 Task: Create a blank project AgileNova with privacy Public and default view as List and in the team Taskers . Create three sections in the project as To-Do, Doing and Done
Action: Mouse moved to (60, 45)
Screenshot: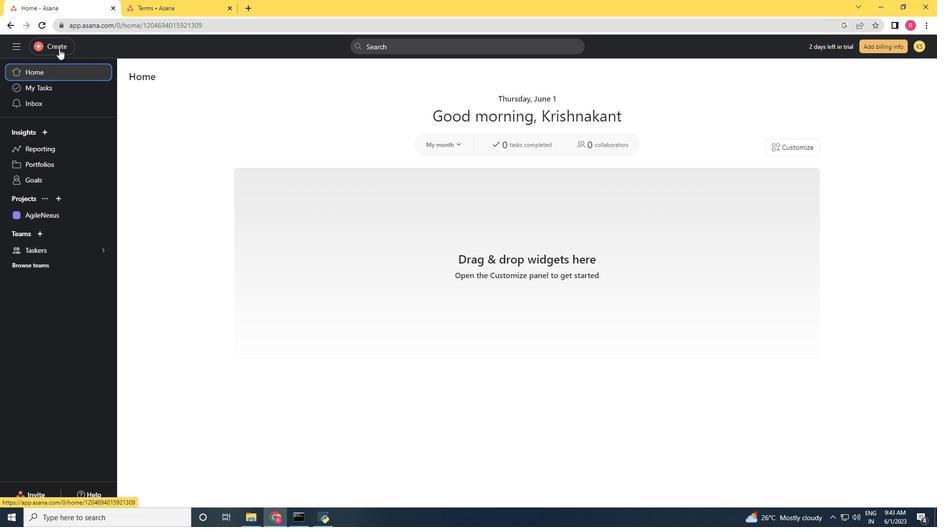 
Action: Mouse pressed left at (60, 45)
Screenshot: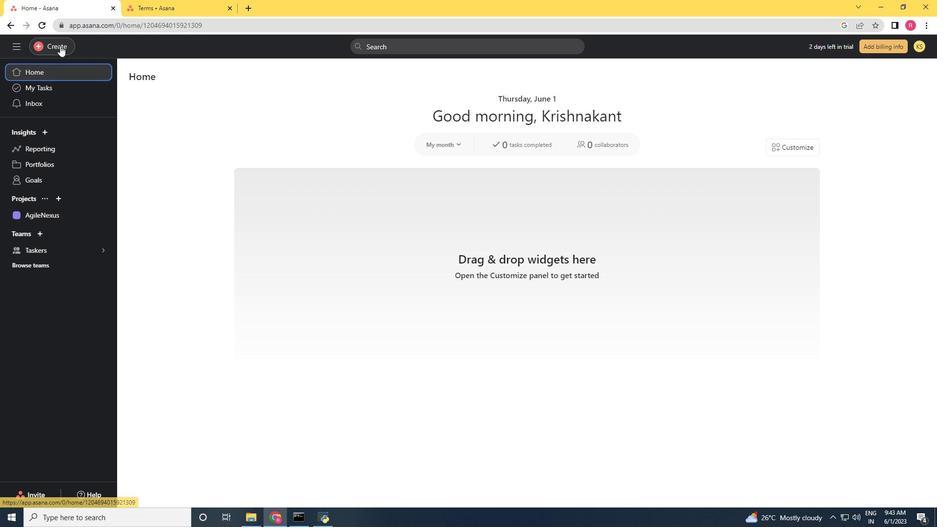 
Action: Mouse moved to (114, 70)
Screenshot: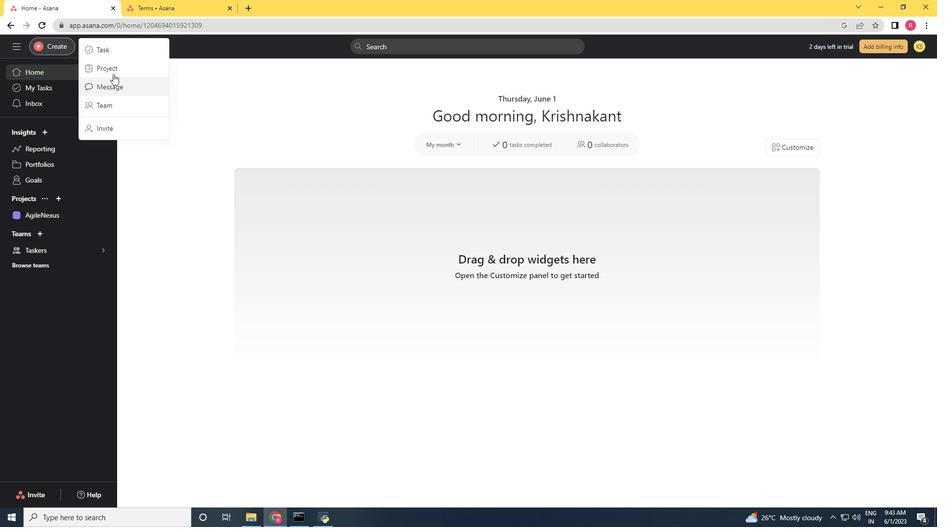 
Action: Mouse pressed left at (114, 70)
Screenshot: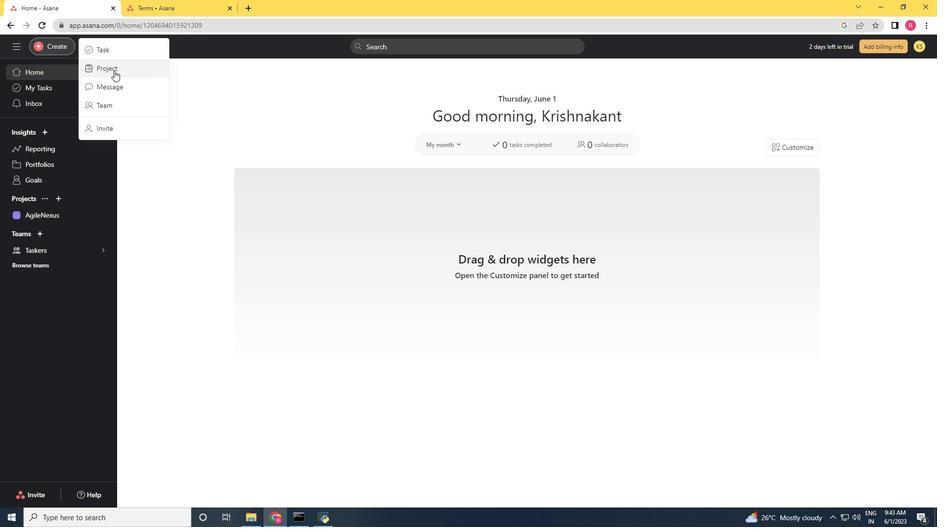 
Action: Mouse moved to (389, 288)
Screenshot: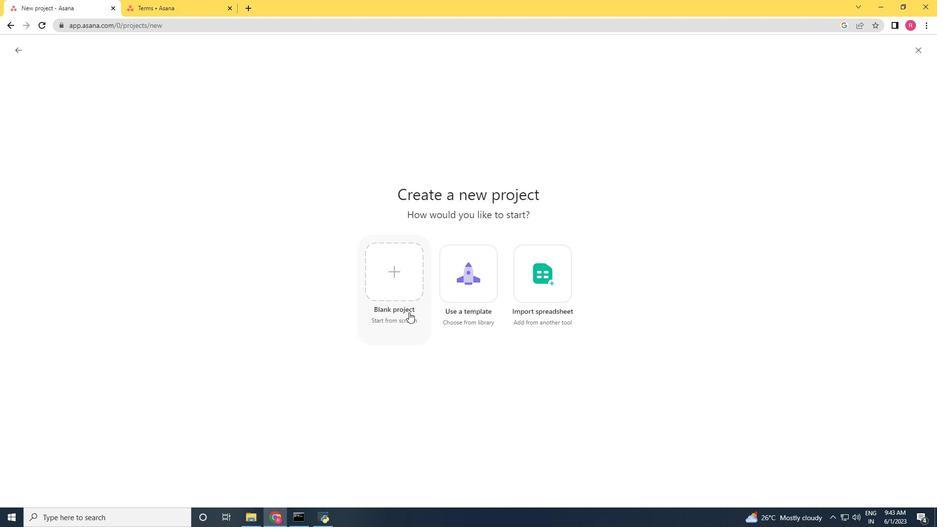 
Action: Mouse pressed left at (389, 288)
Screenshot: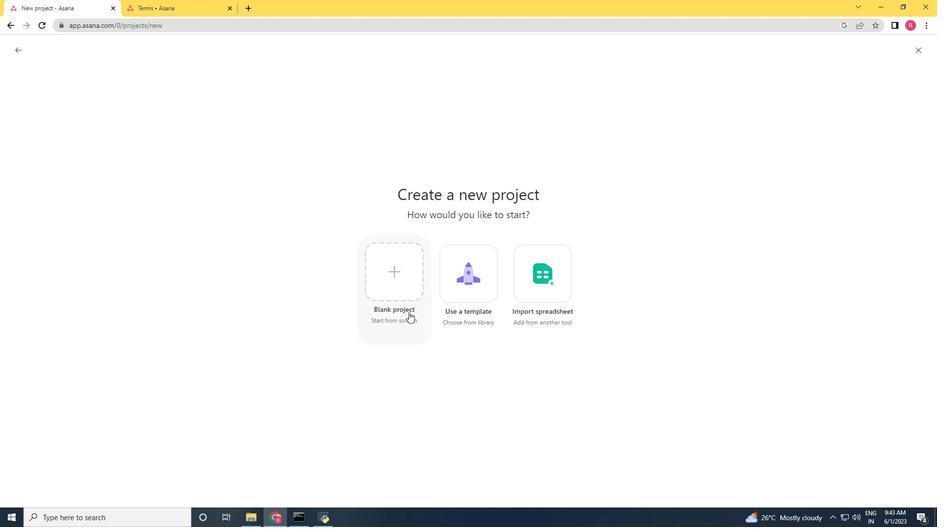 
Action: Key pressed <Key.shift><Key.shift><Key.shift><Key.shift>Agile<Key.shift>Move
Screenshot: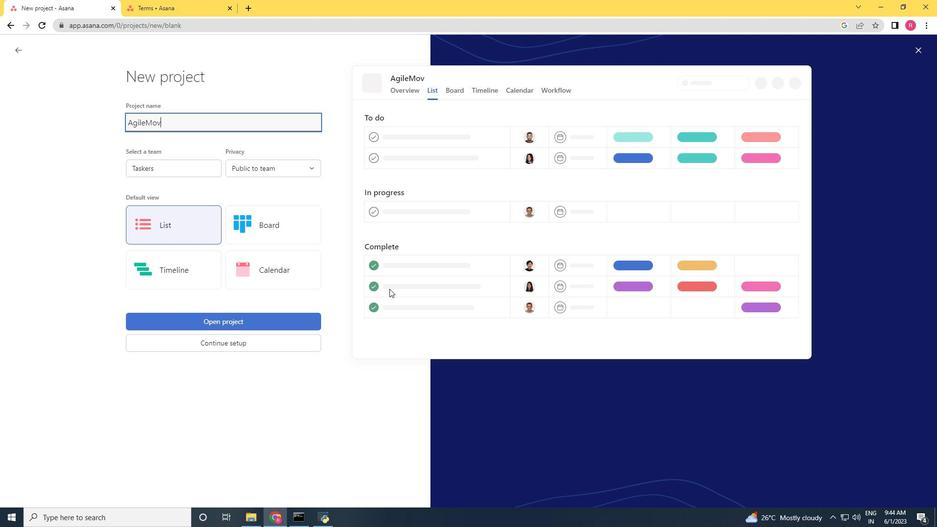 
Action: Mouse moved to (289, 167)
Screenshot: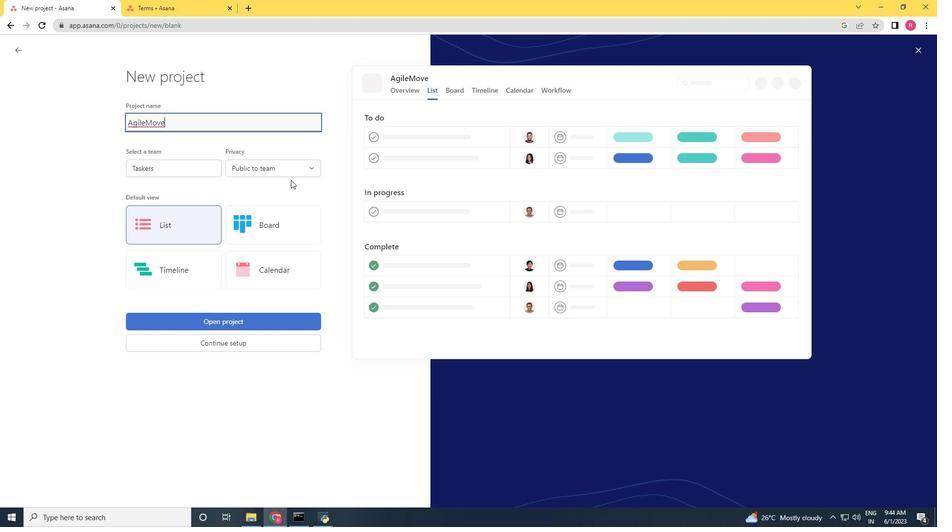 
Action: Mouse pressed left at (289, 167)
Screenshot: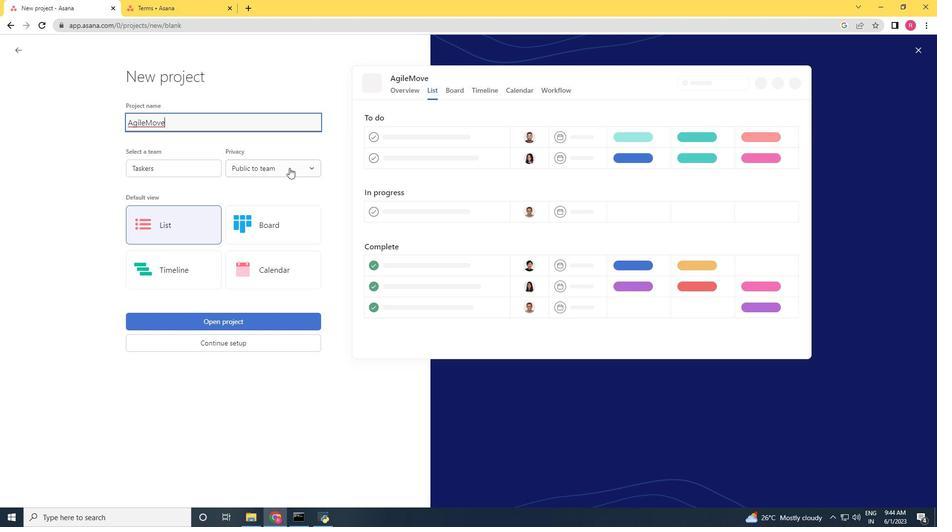 
Action: Mouse moved to (287, 185)
Screenshot: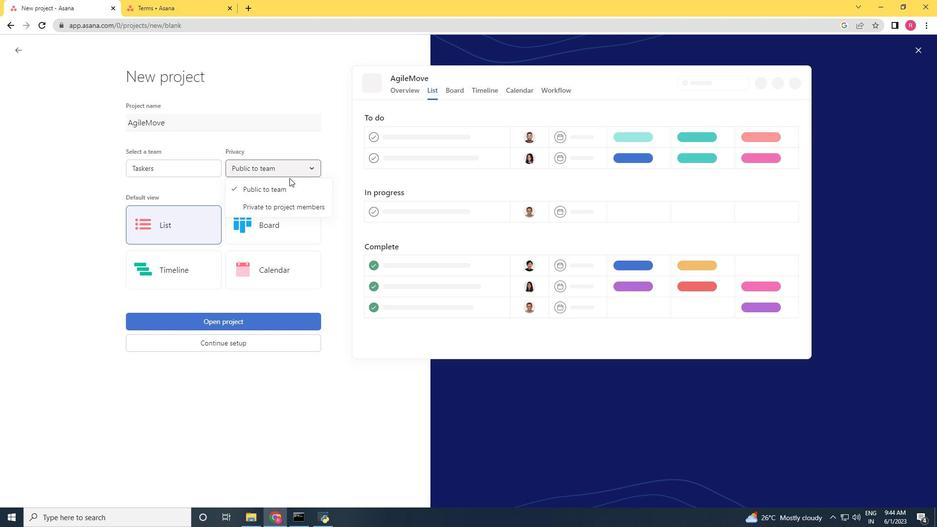 
Action: Mouse pressed left at (287, 185)
Screenshot: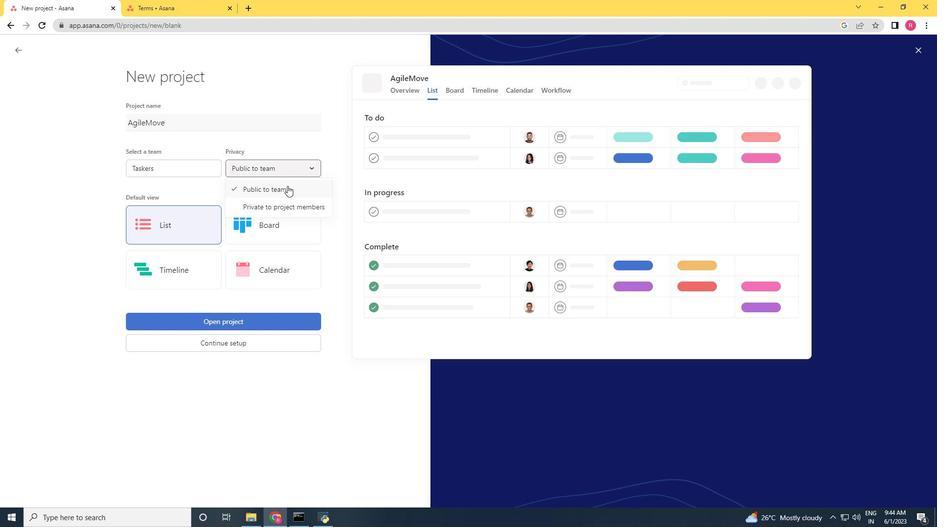 
Action: Mouse moved to (185, 211)
Screenshot: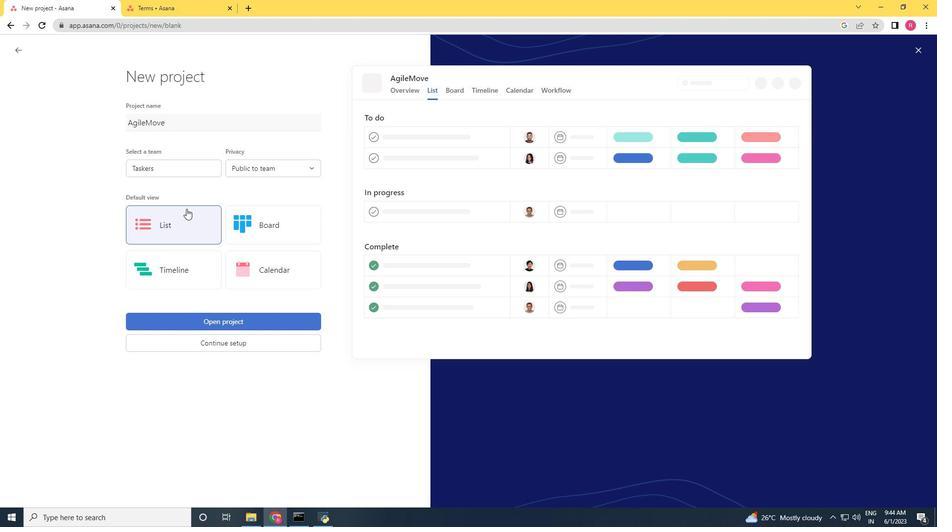 
Action: Mouse pressed left at (185, 211)
Screenshot: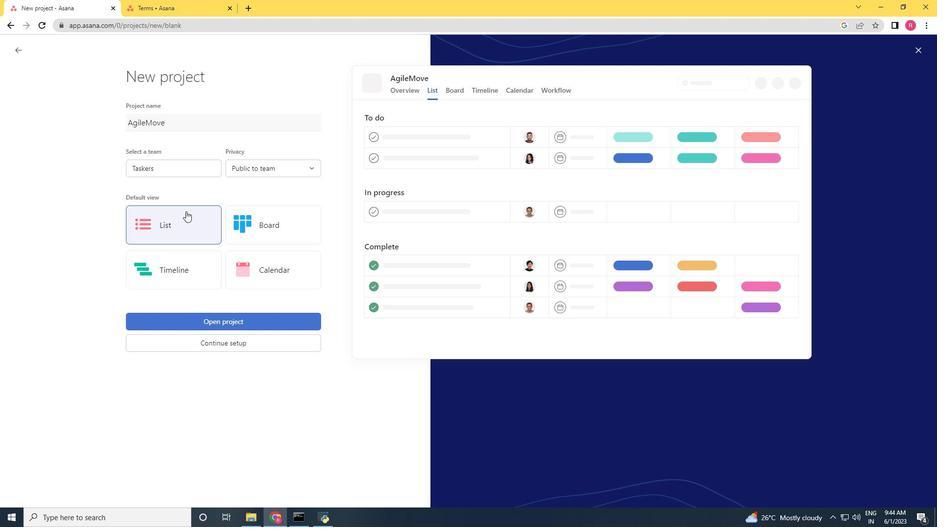 
Action: Mouse moved to (172, 166)
Screenshot: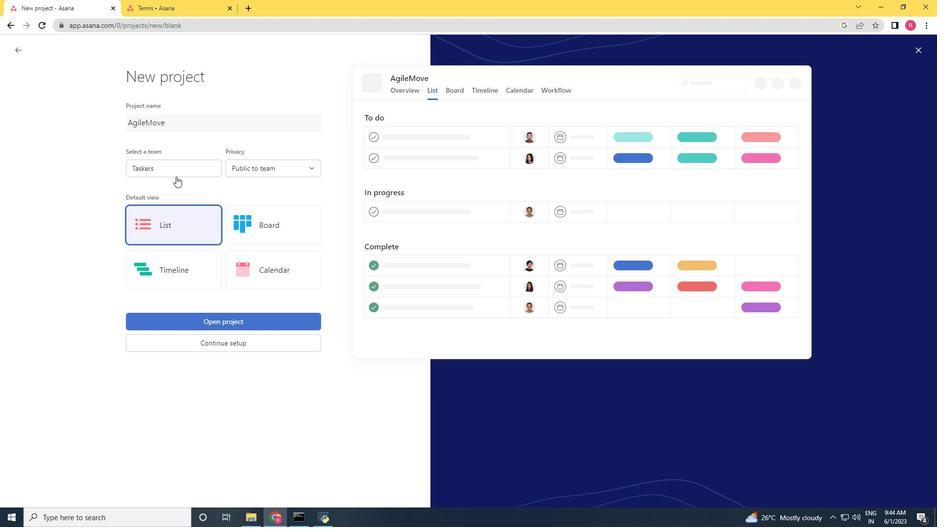 
Action: Mouse pressed left at (172, 166)
Screenshot: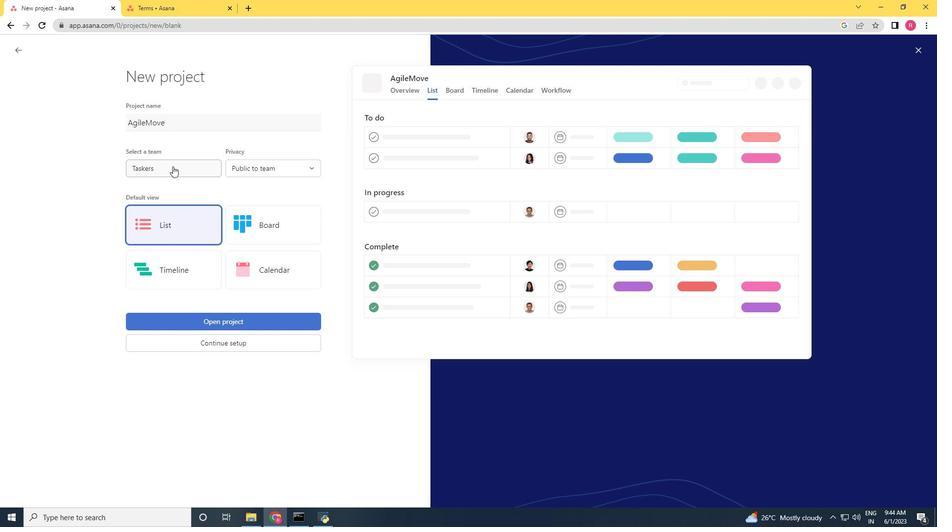 
Action: Mouse moved to (163, 184)
Screenshot: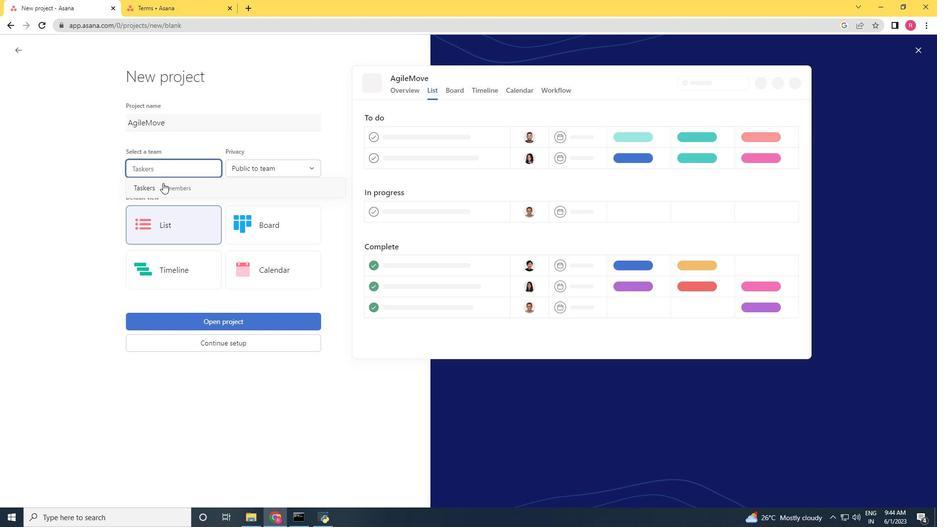 
Action: Mouse pressed left at (163, 184)
Screenshot: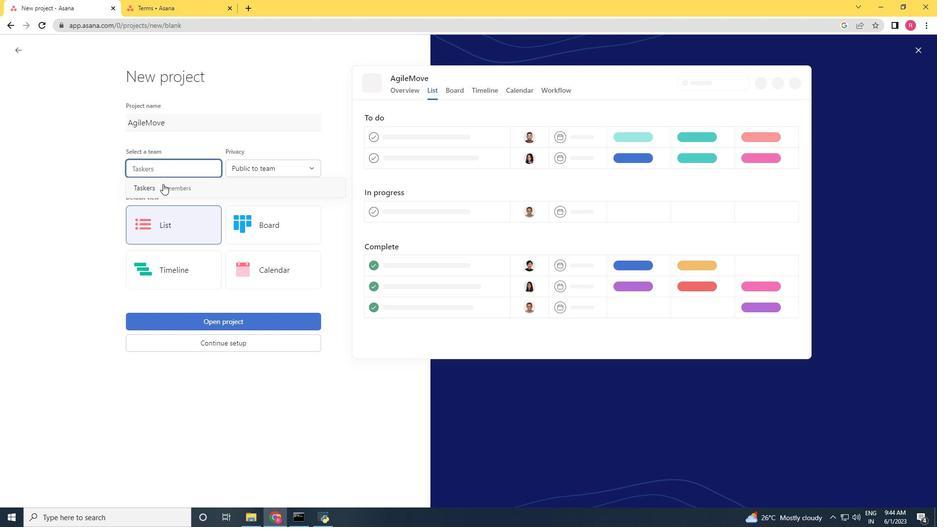 
Action: Mouse moved to (227, 321)
Screenshot: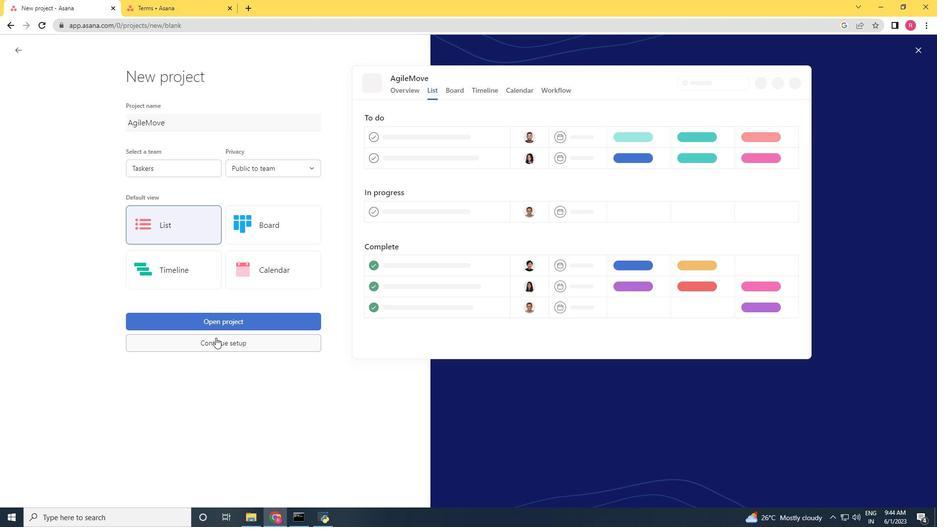 
Action: Mouse pressed left at (227, 321)
Screenshot: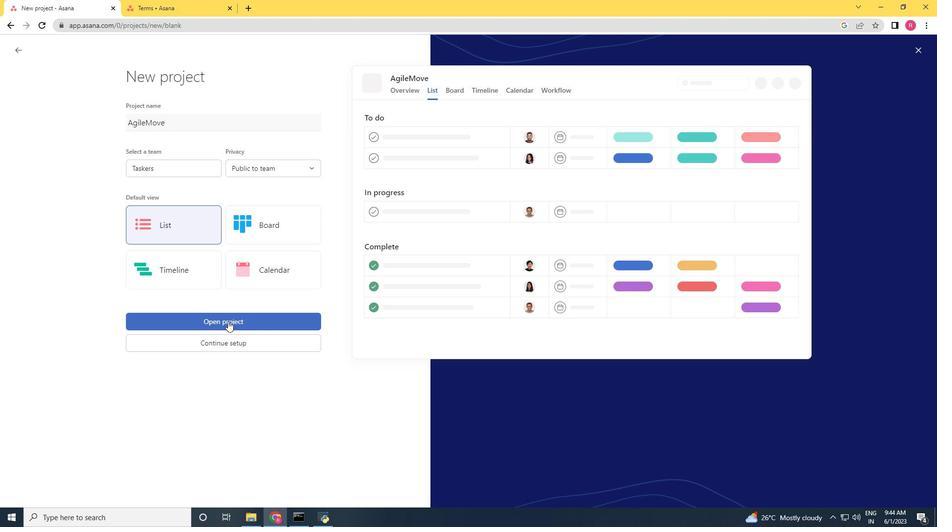 
Action: Mouse moved to (165, 214)
Screenshot: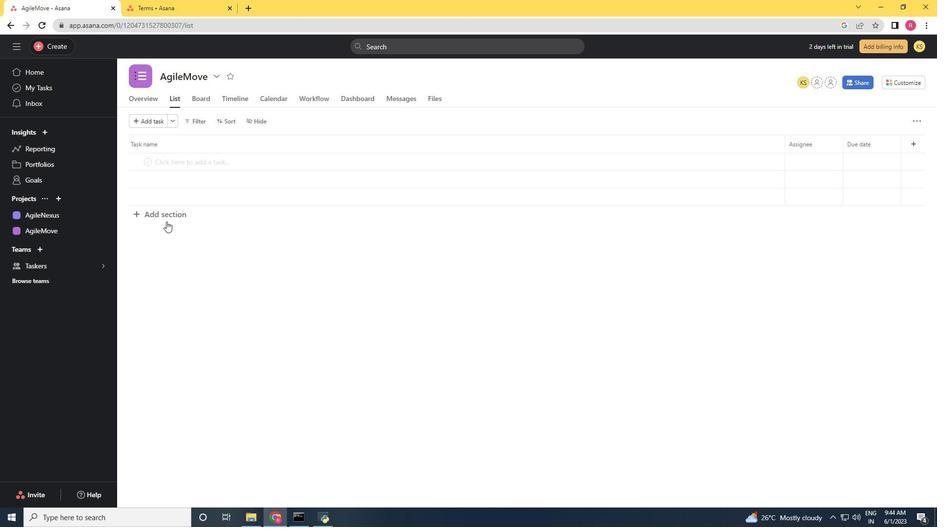 
Action: Mouse pressed left at (165, 214)
Screenshot: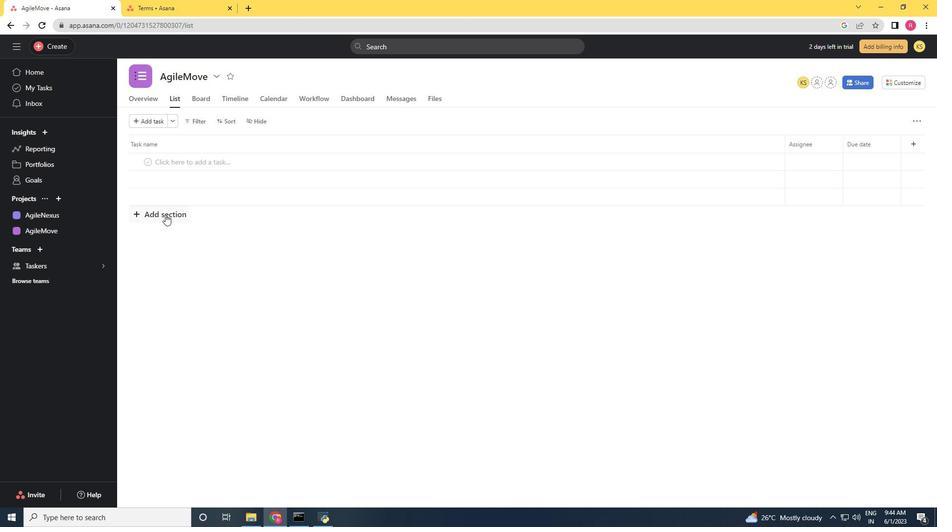 
Action: Key pressed <Key.shift>To-<Key.shift>Do
Screenshot: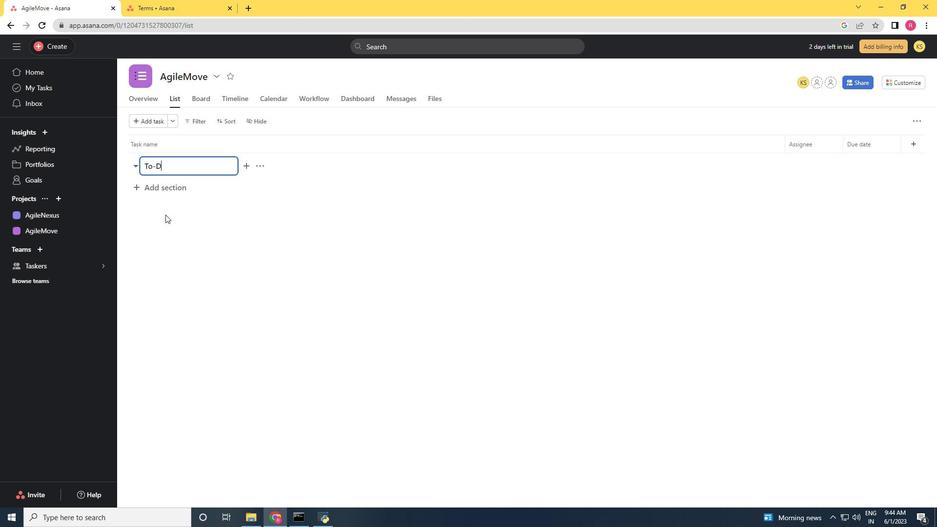 
Action: Mouse moved to (160, 187)
Screenshot: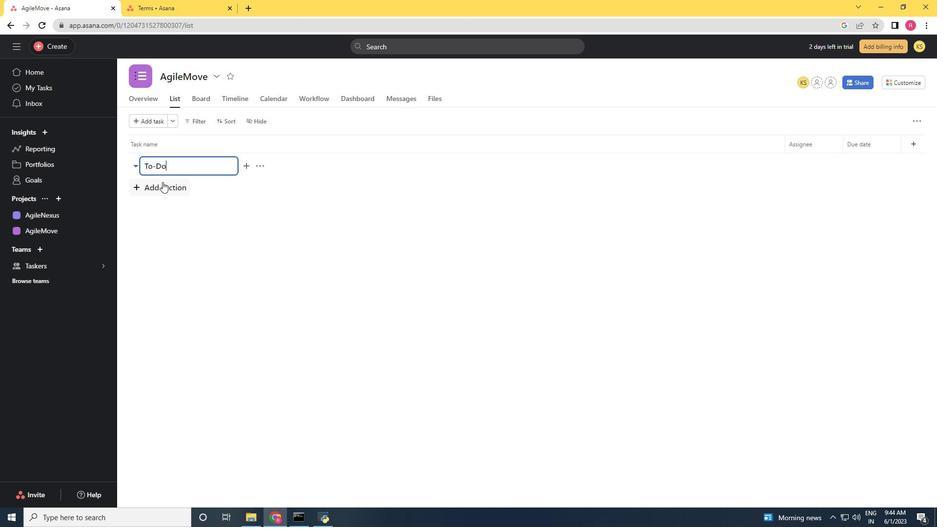 
Action: Mouse pressed left at (160, 187)
Screenshot: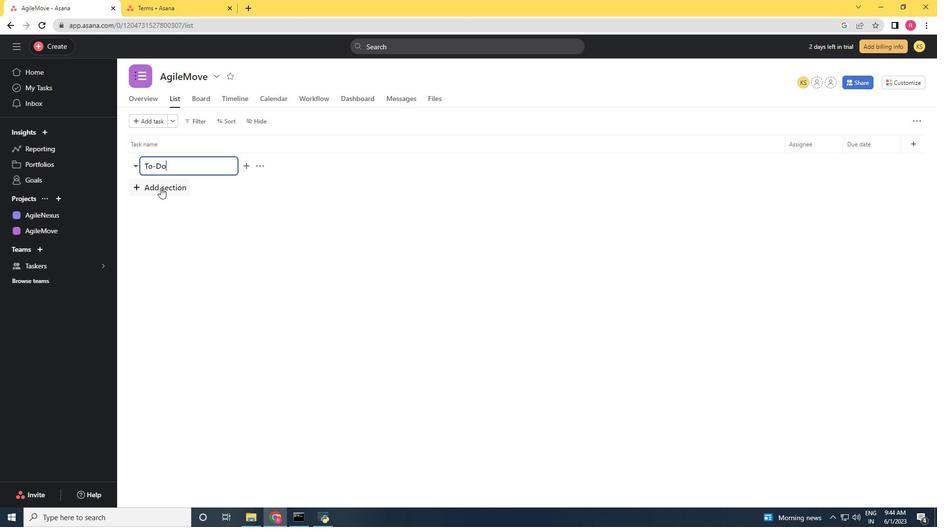 
Action: Key pressed <Key.shift><Key.shift><Key.shift>Doing
Screenshot: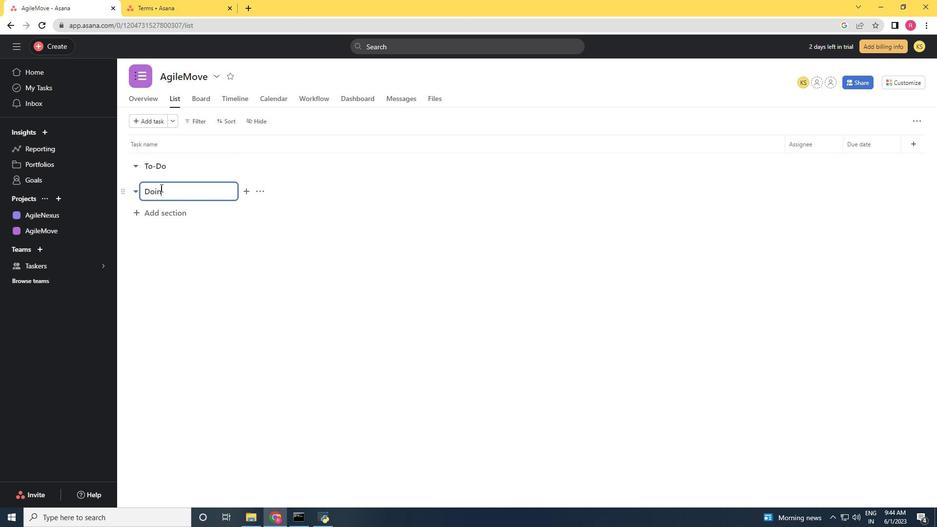 
Action: Mouse moved to (158, 207)
Screenshot: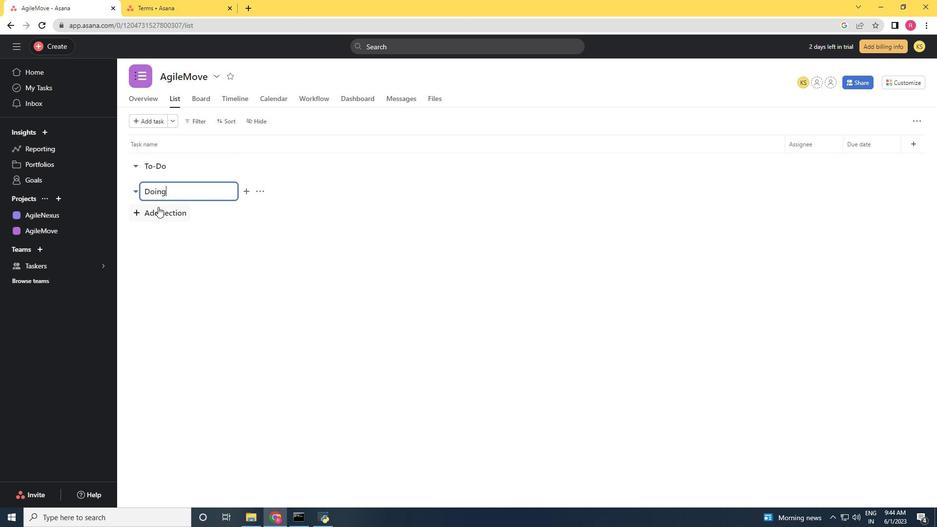 
Action: Mouse pressed left at (158, 207)
Screenshot: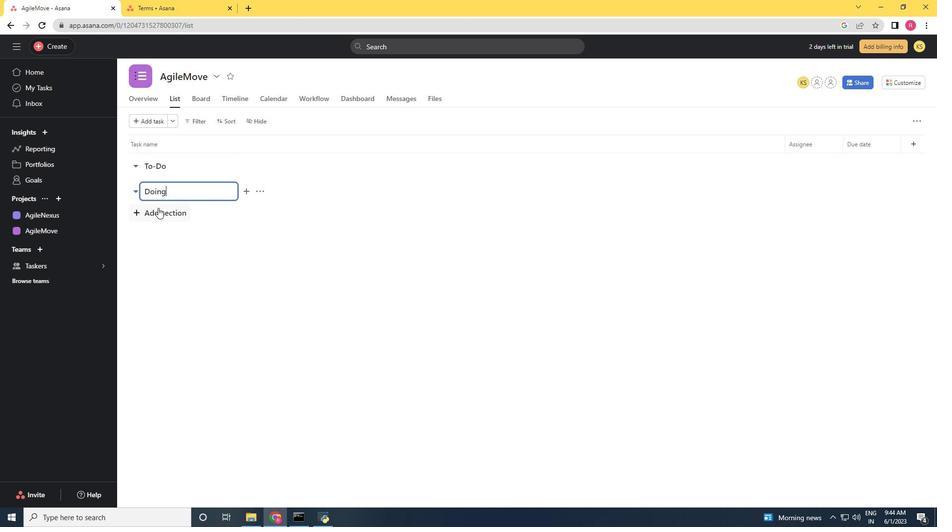 
Action: Key pressed <Key.shift>Done
Screenshot: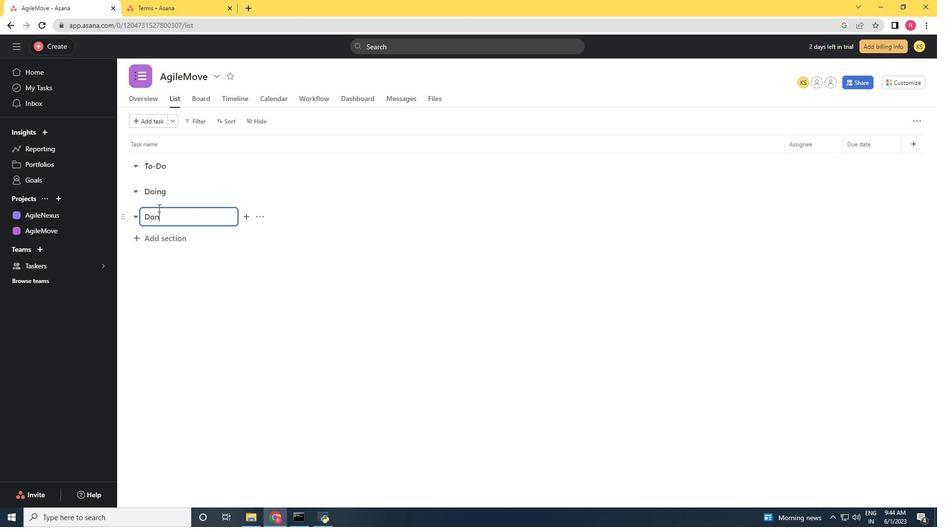 
Action: Mouse moved to (203, 269)
Screenshot: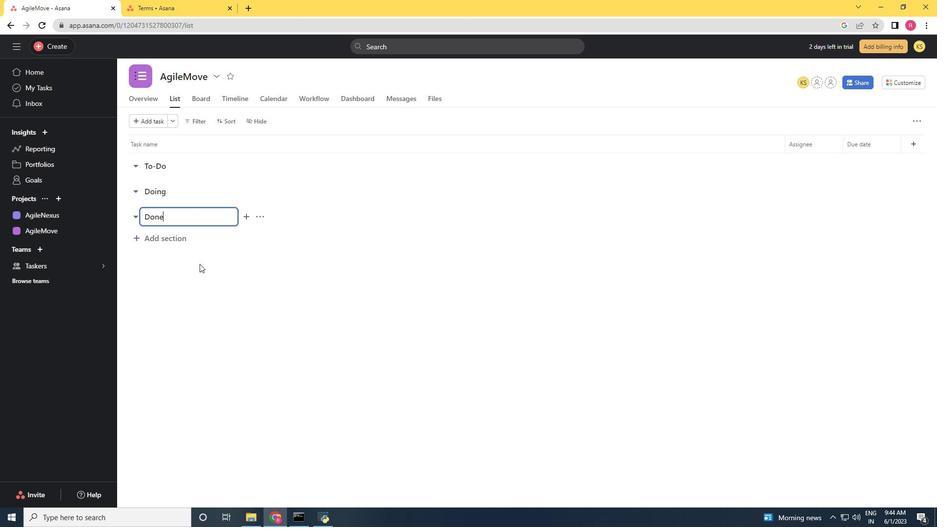 
Action: Mouse pressed left at (203, 269)
Screenshot: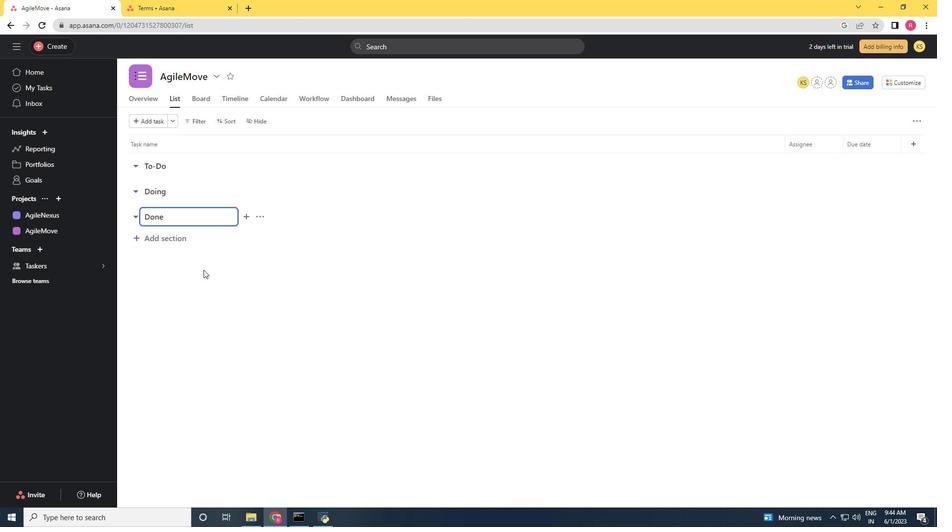 
